 Task: Check all the extensions and apps.
Action: Mouse moved to (113, 630)
Screenshot: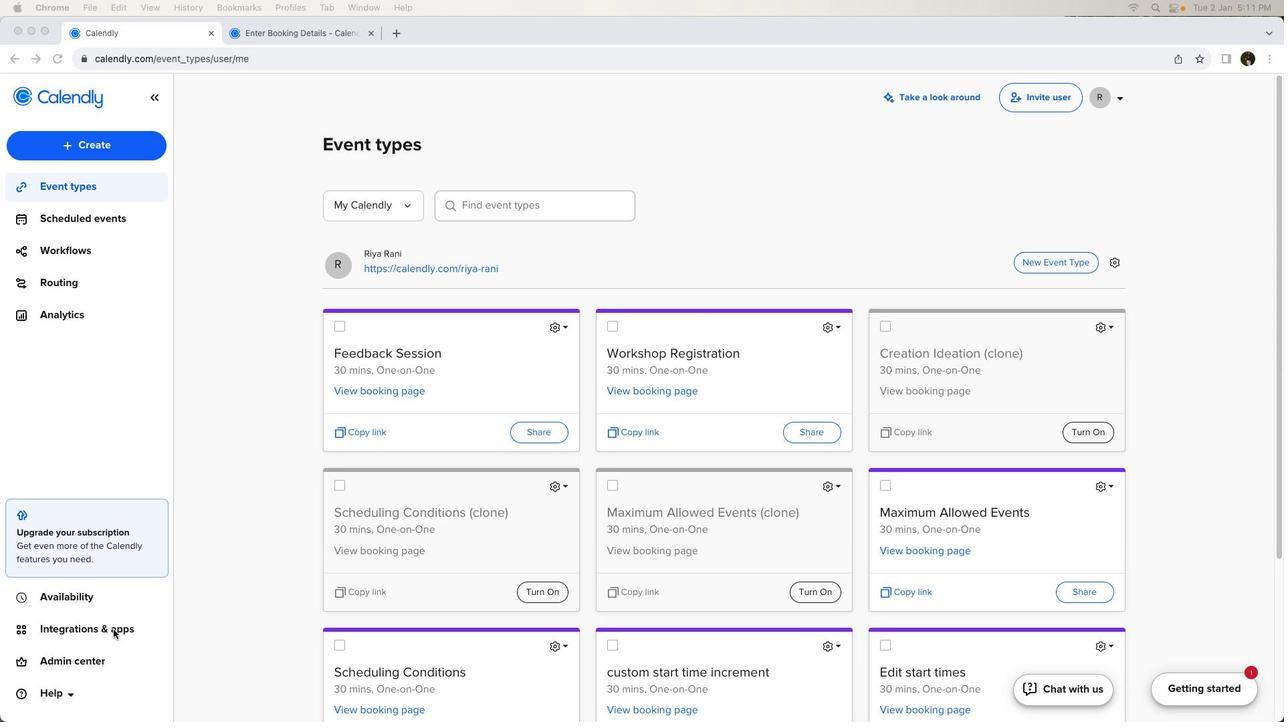 
Action: Mouse pressed left at (113, 630)
Screenshot: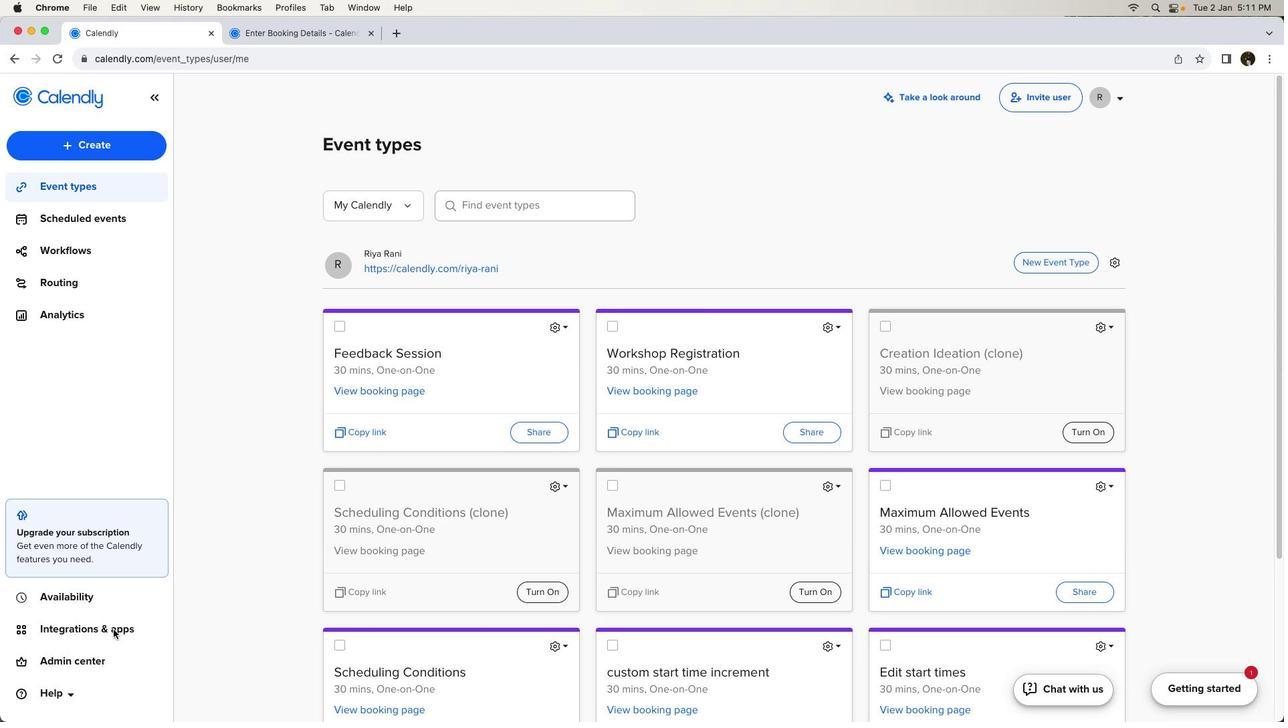 
Action: Mouse moved to (113, 629)
Screenshot: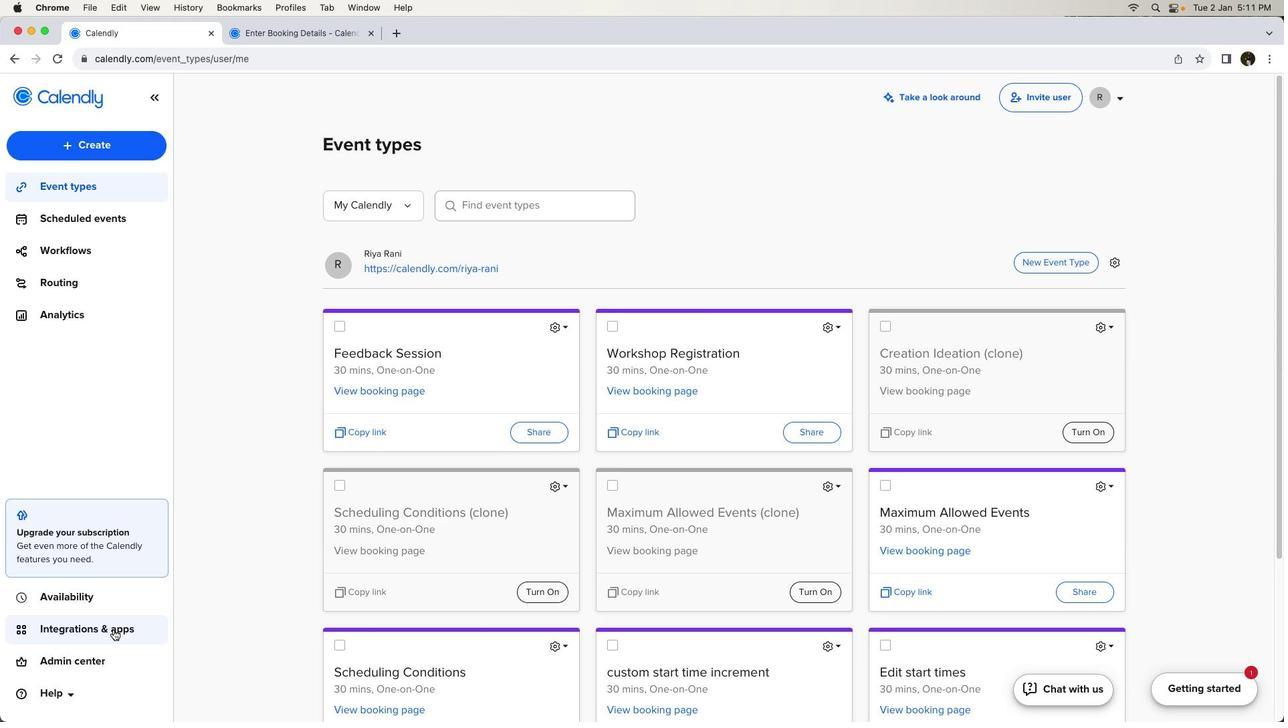 
Action: Mouse pressed left at (113, 629)
Screenshot: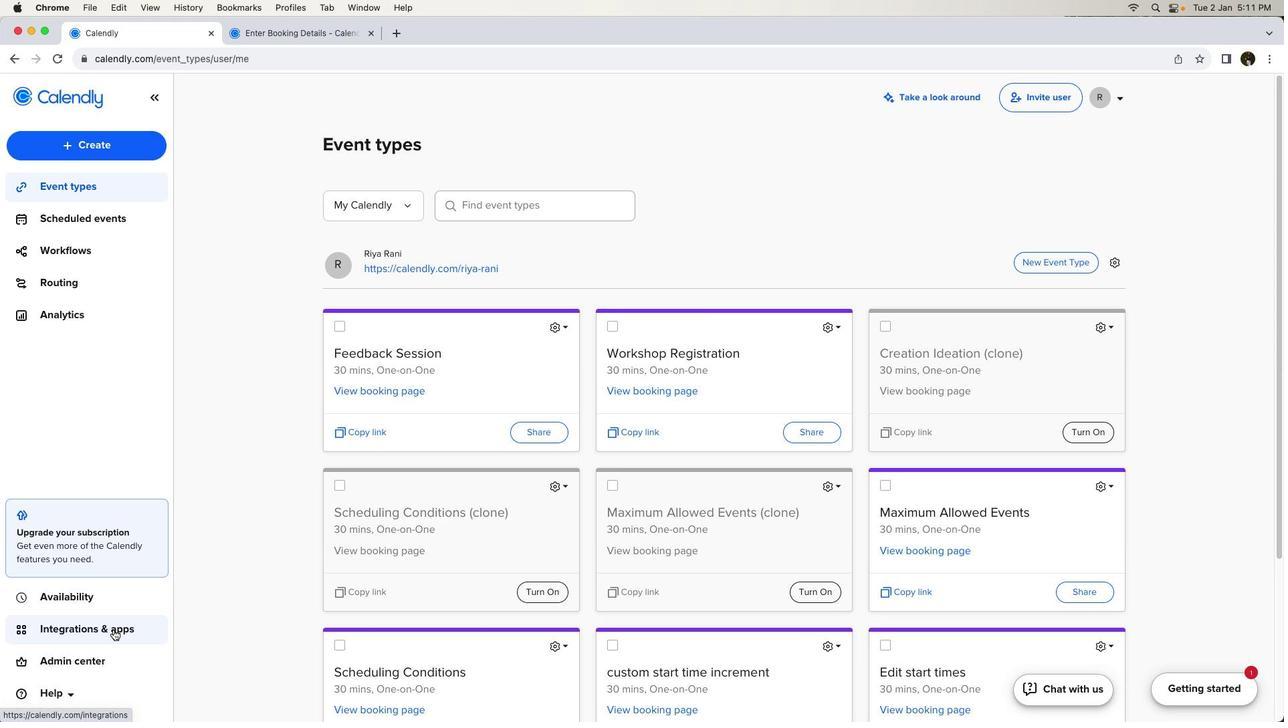 
Action: Mouse moved to (417, 475)
Screenshot: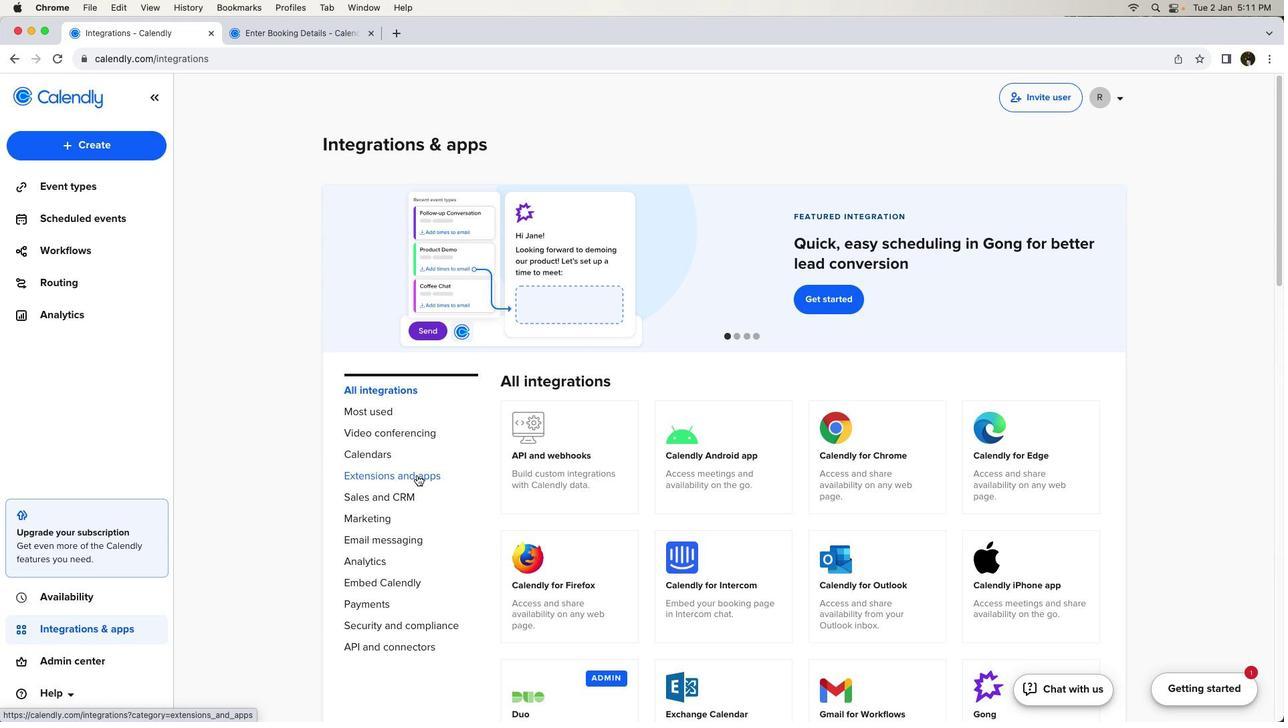 
Action: Mouse pressed left at (417, 475)
Screenshot: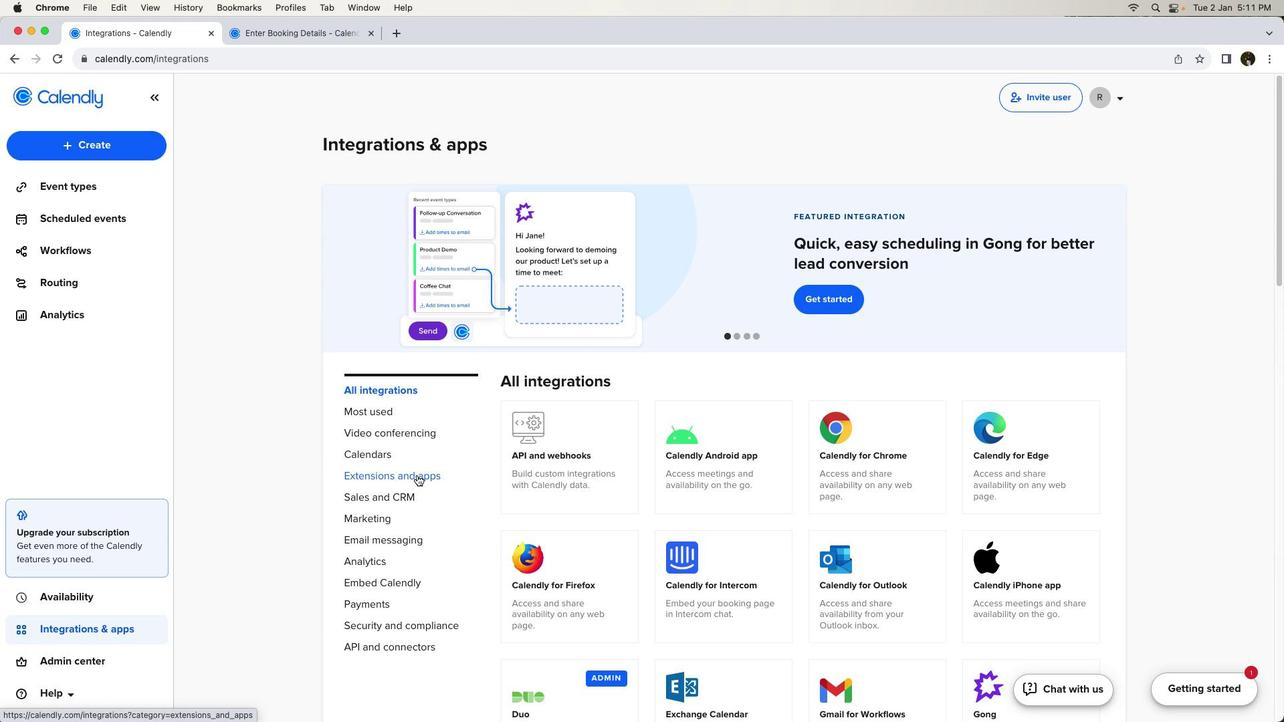 
Action: Mouse moved to (423, 477)
Screenshot: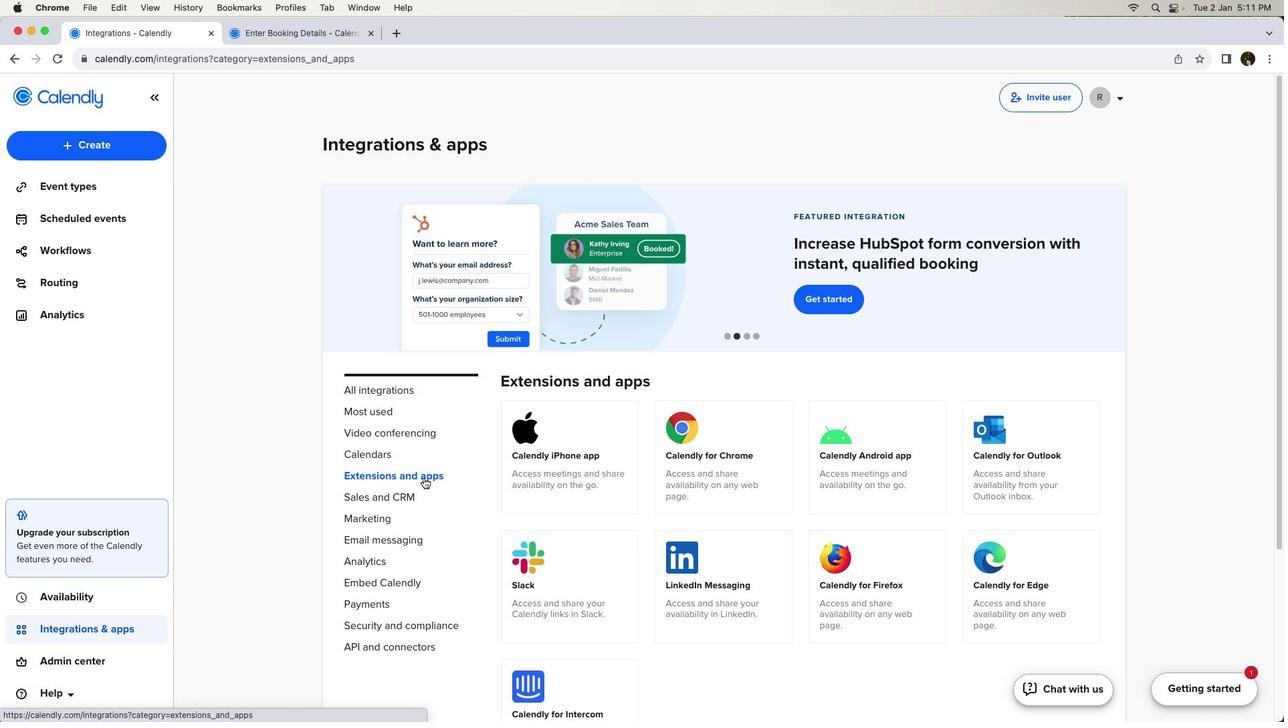 
